 Task: Set the default behaviour for Virtual reality use permission to "Sites can ask to use virtual reality devices and data".
Action: Mouse moved to (1310, 46)
Screenshot: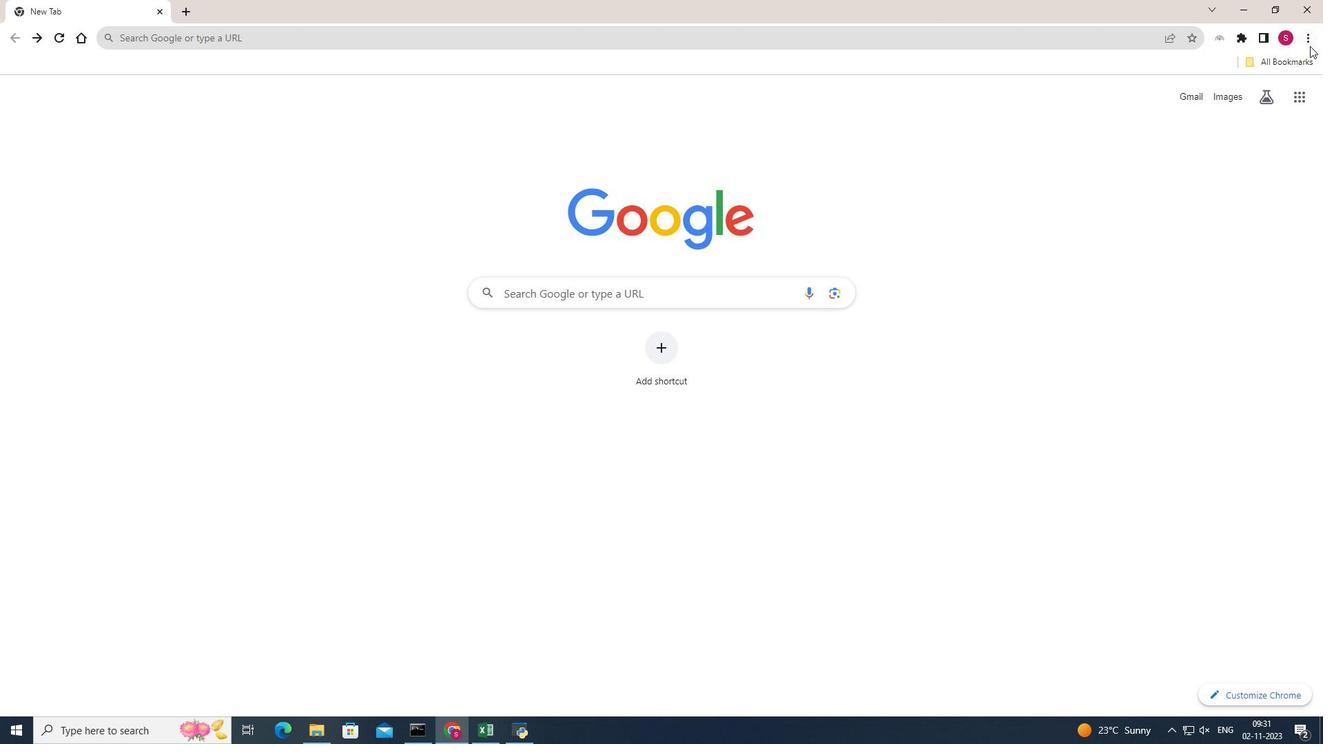 
Action: Mouse pressed left at (1310, 46)
Screenshot: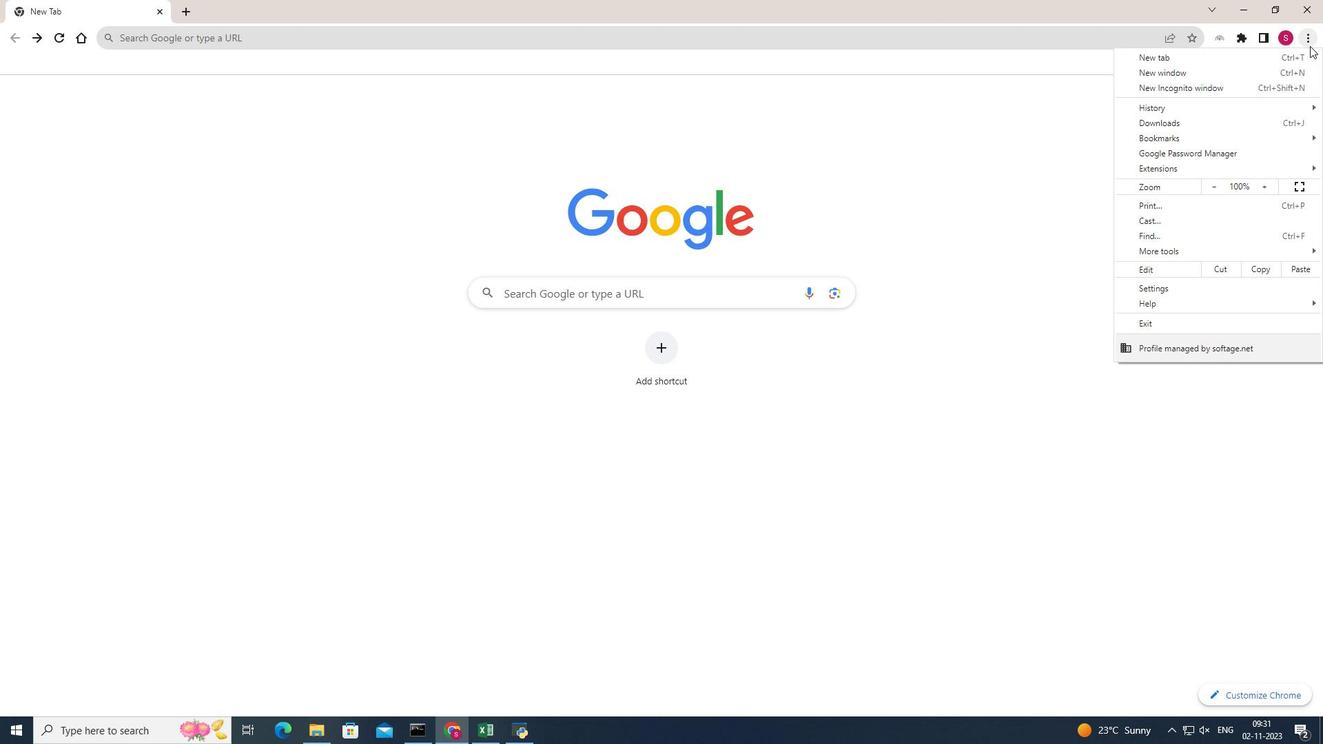 
Action: Mouse moved to (1157, 287)
Screenshot: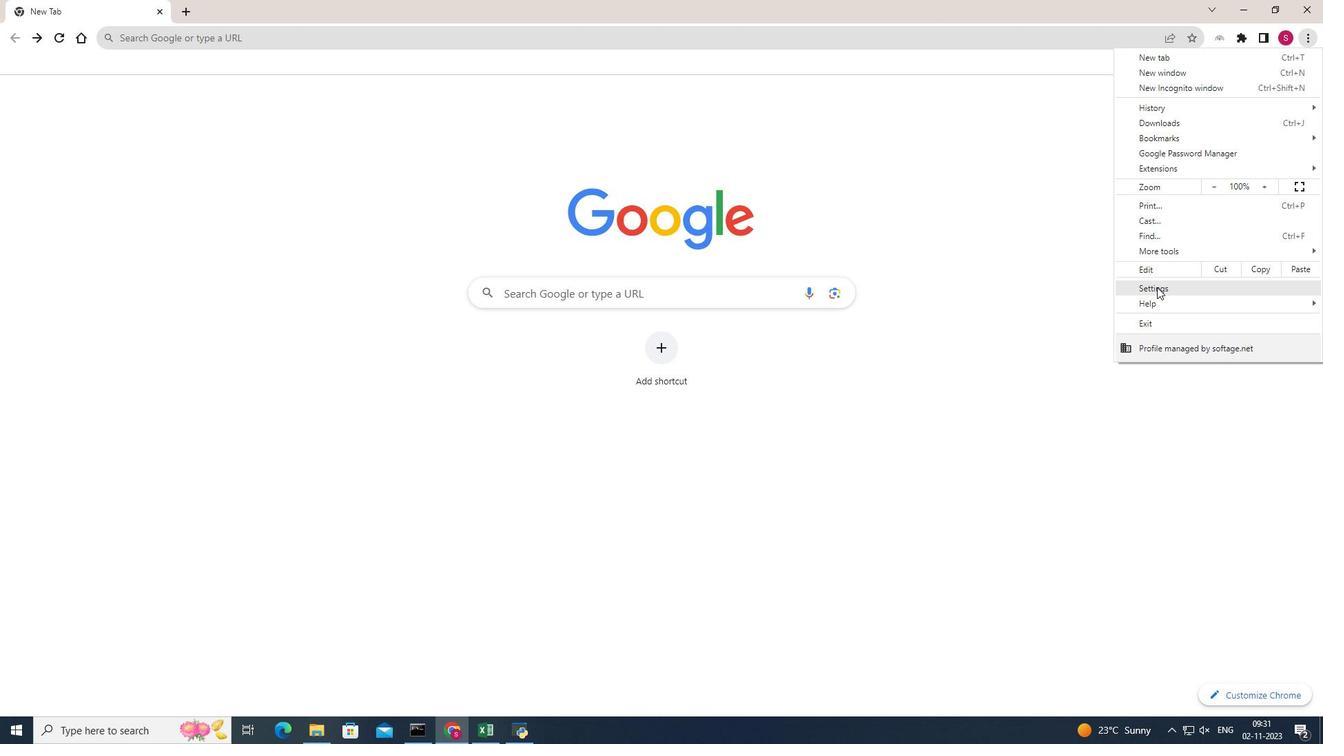 
Action: Mouse pressed left at (1157, 287)
Screenshot: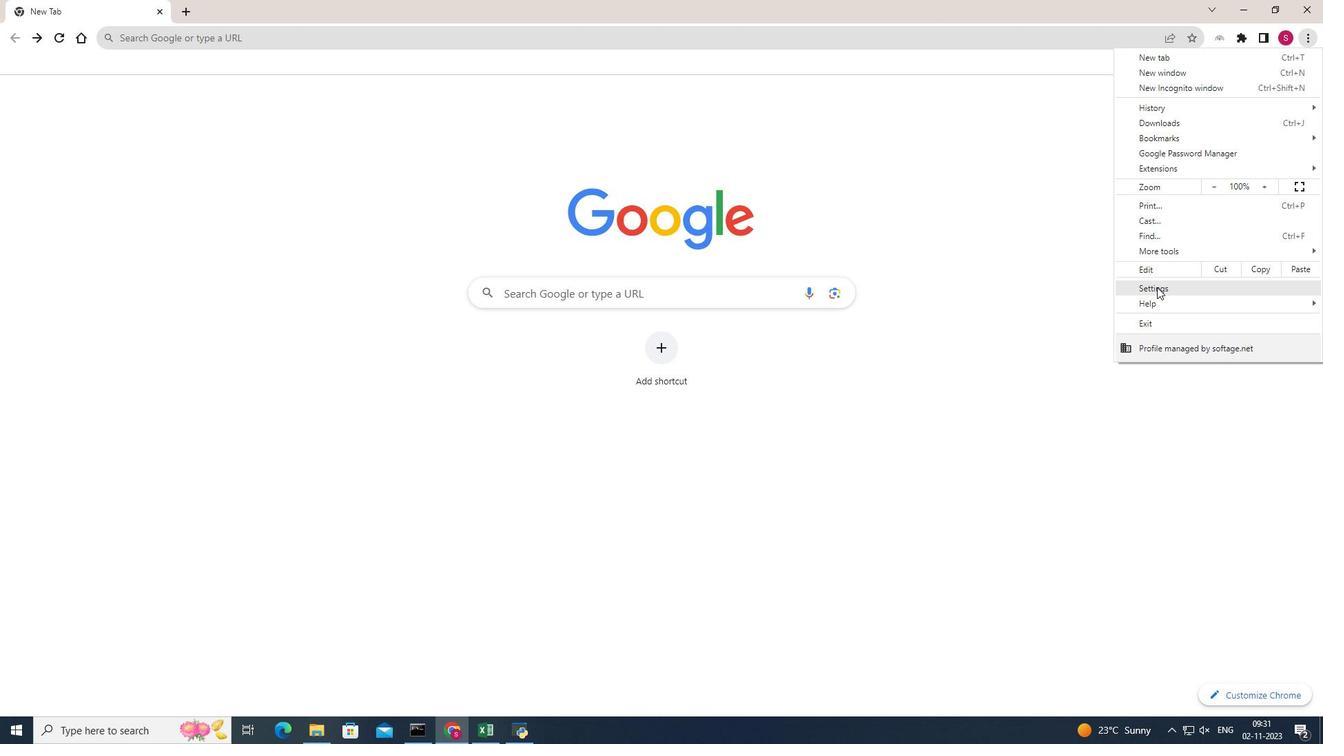 
Action: Mouse moved to (125, 165)
Screenshot: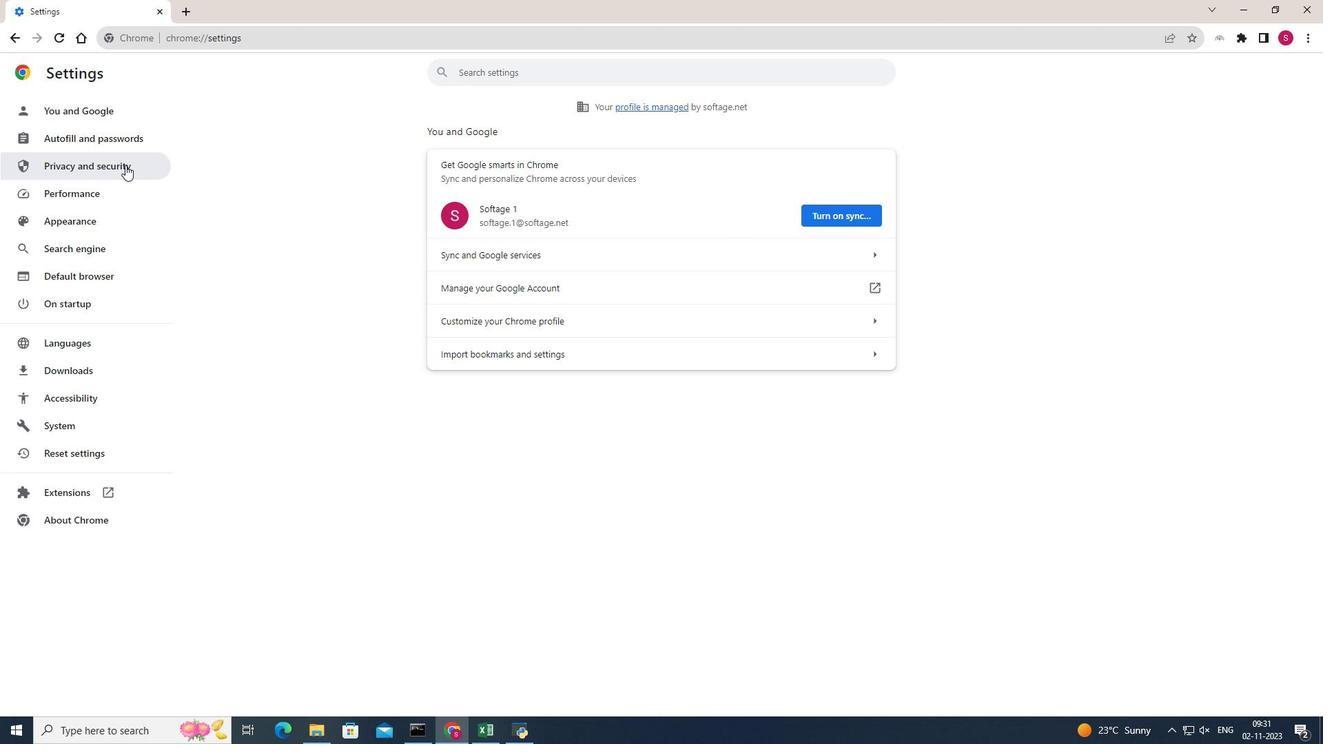 
Action: Mouse pressed left at (125, 165)
Screenshot: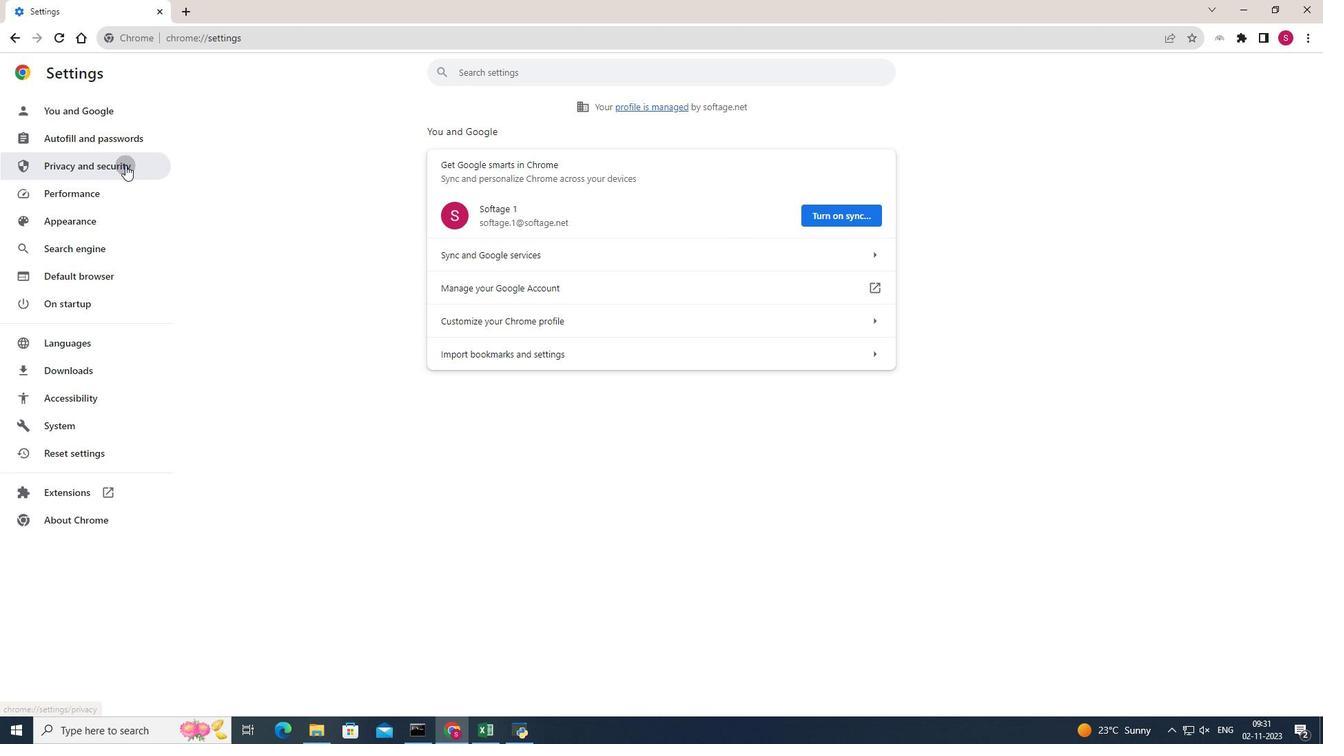 
Action: Mouse moved to (714, 447)
Screenshot: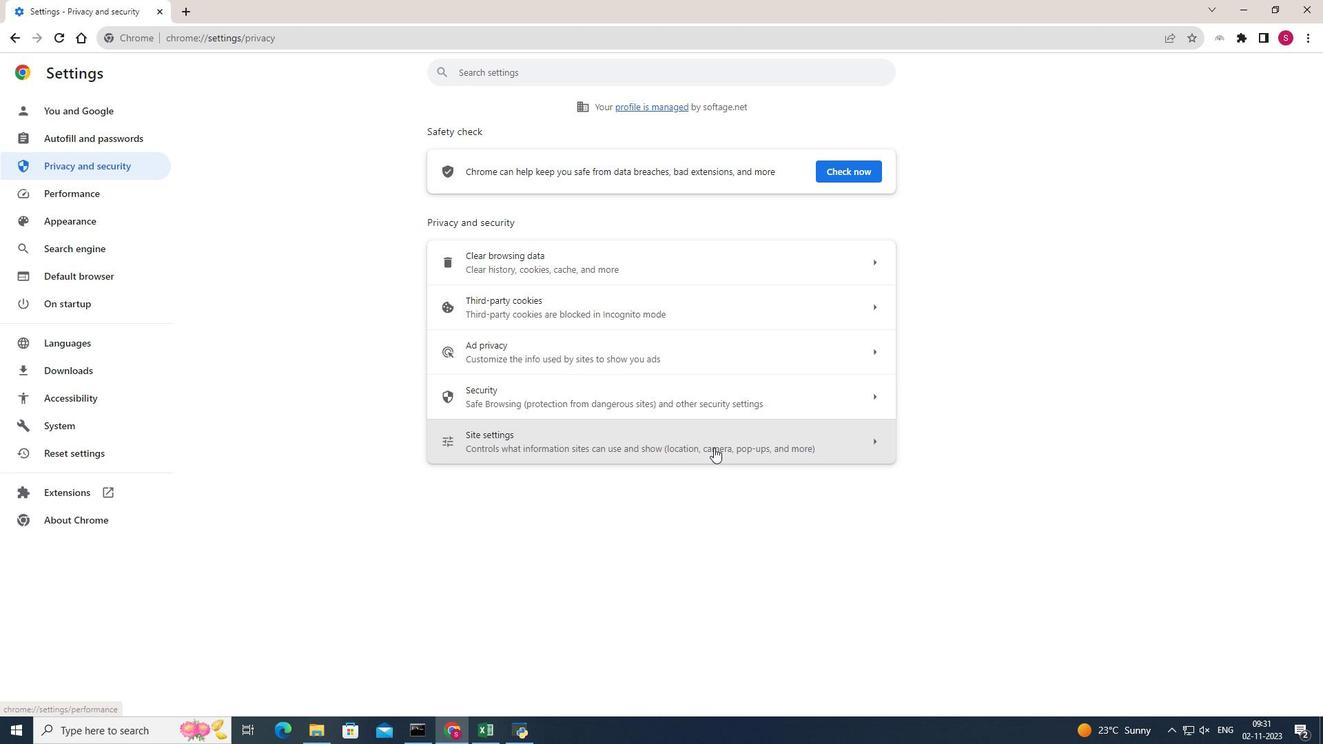 
Action: Mouse pressed left at (714, 447)
Screenshot: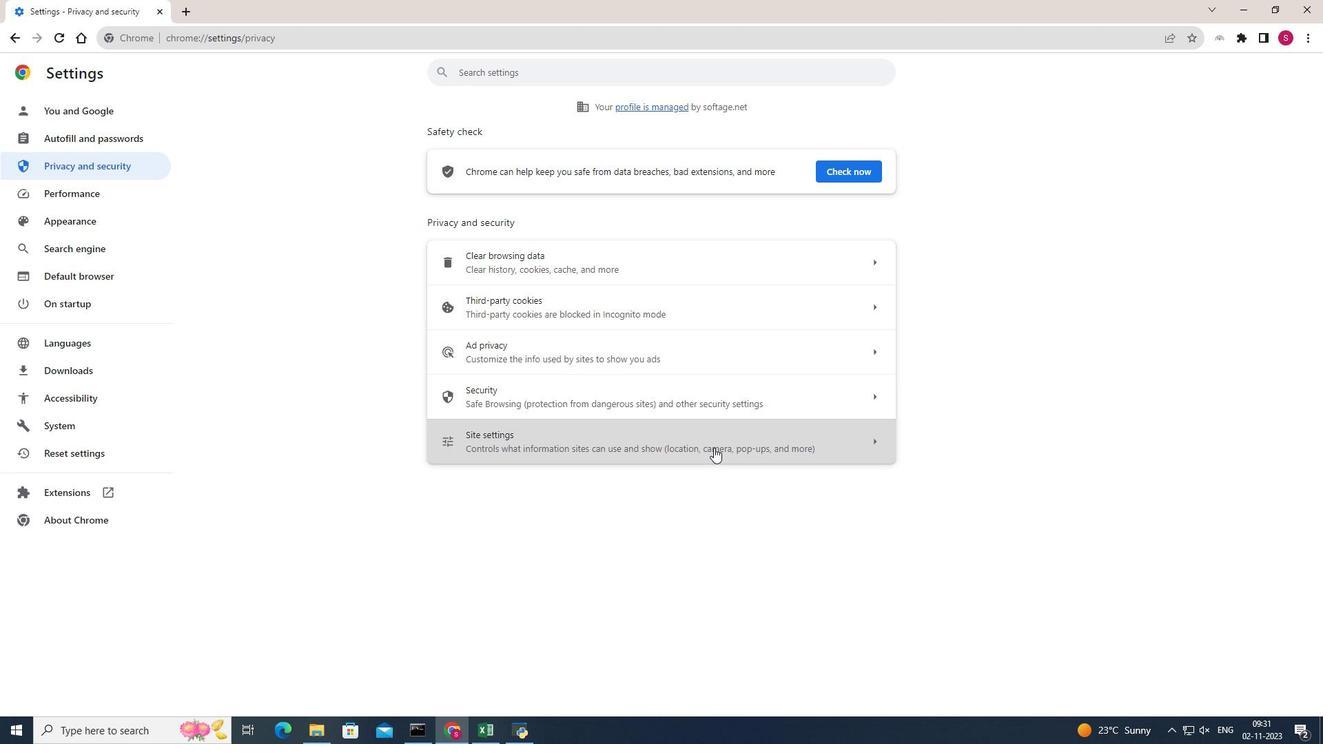 
Action: Mouse scrolled (714, 447) with delta (0, 0)
Screenshot: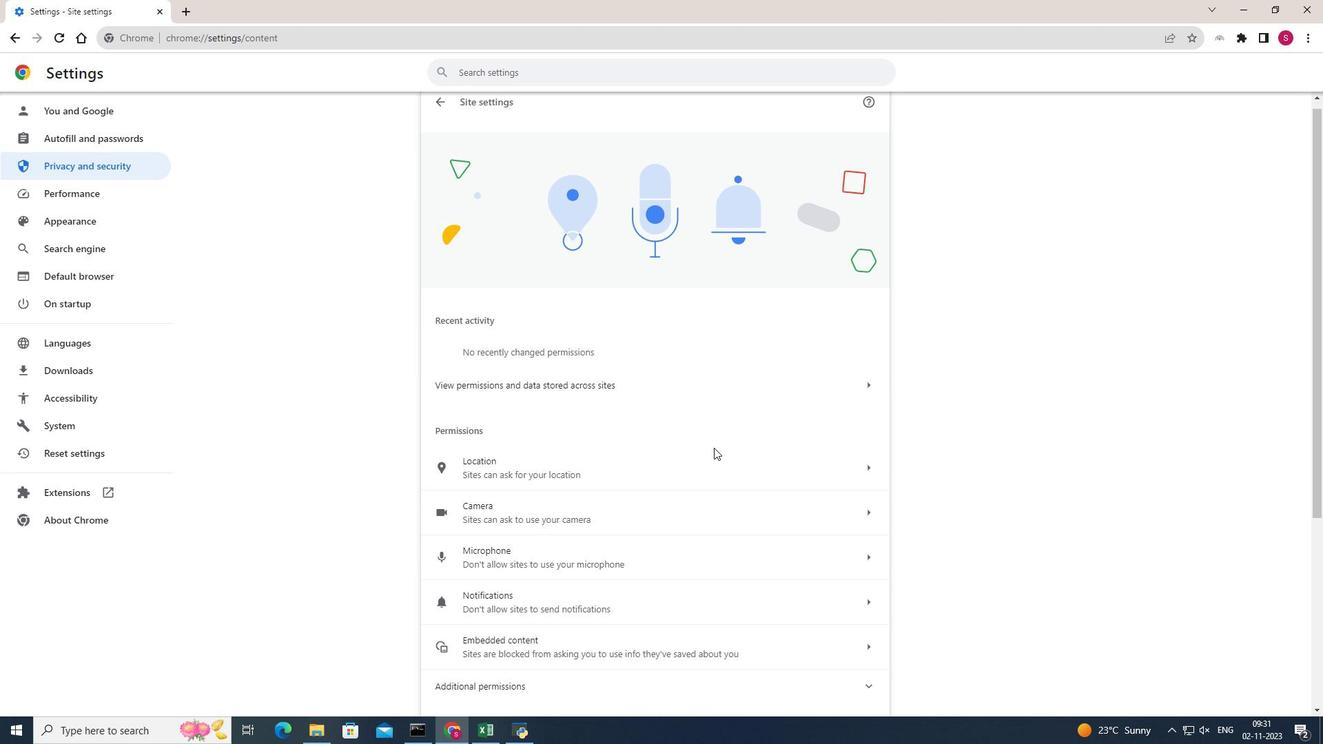 
Action: Mouse scrolled (714, 447) with delta (0, 0)
Screenshot: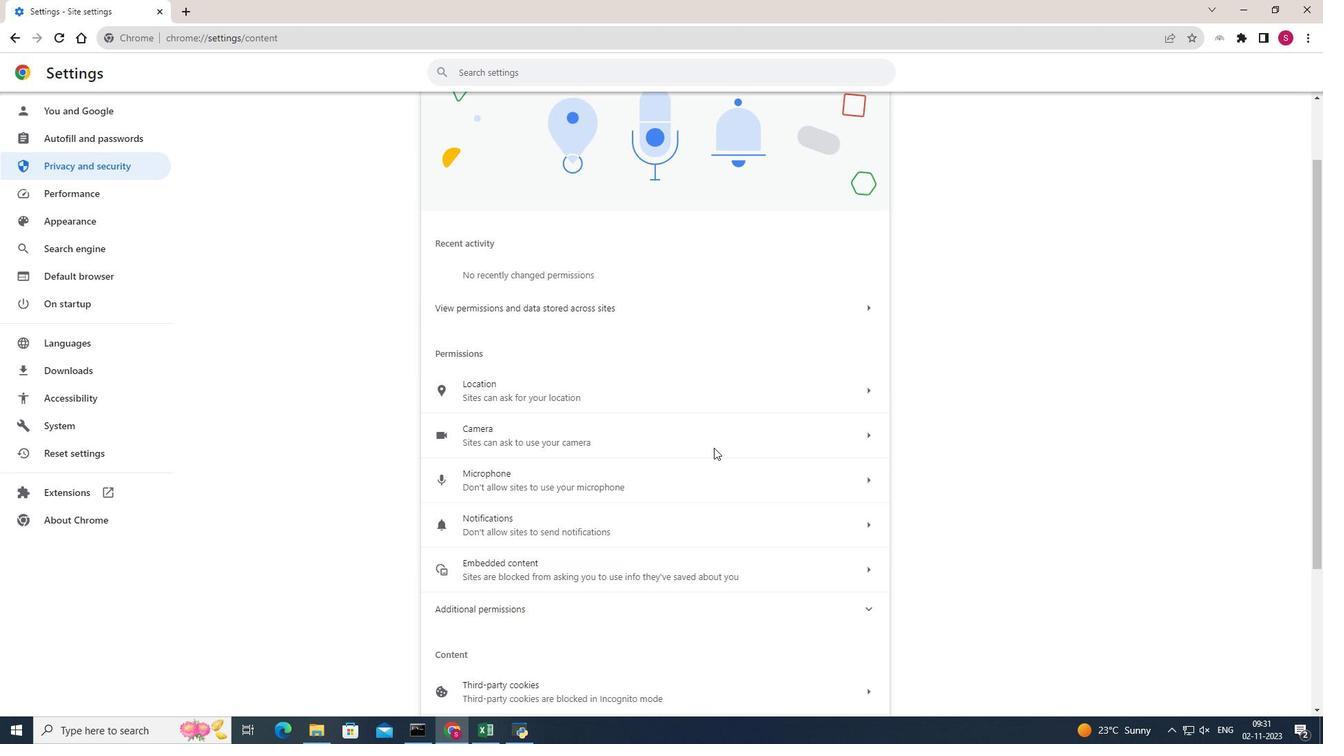 
Action: Mouse scrolled (714, 447) with delta (0, 0)
Screenshot: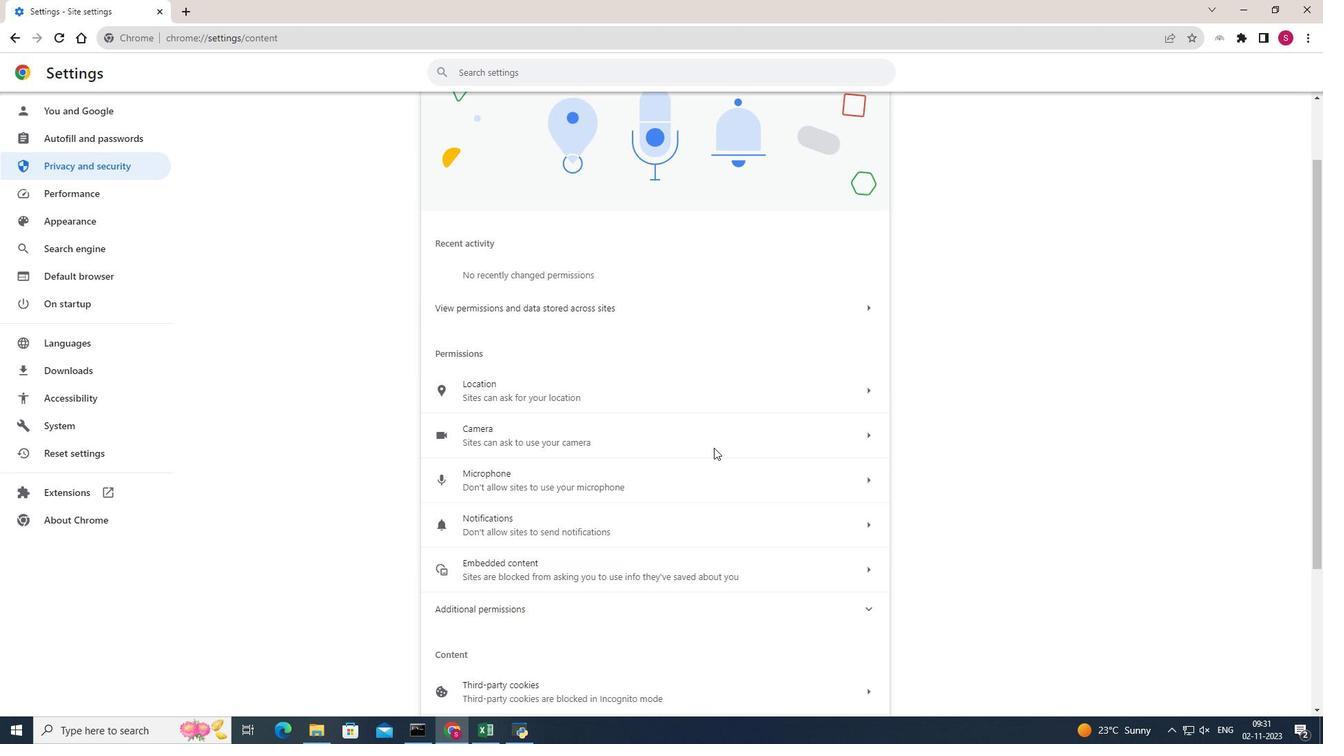
Action: Mouse scrolled (714, 447) with delta (0, 0)
Screenshot: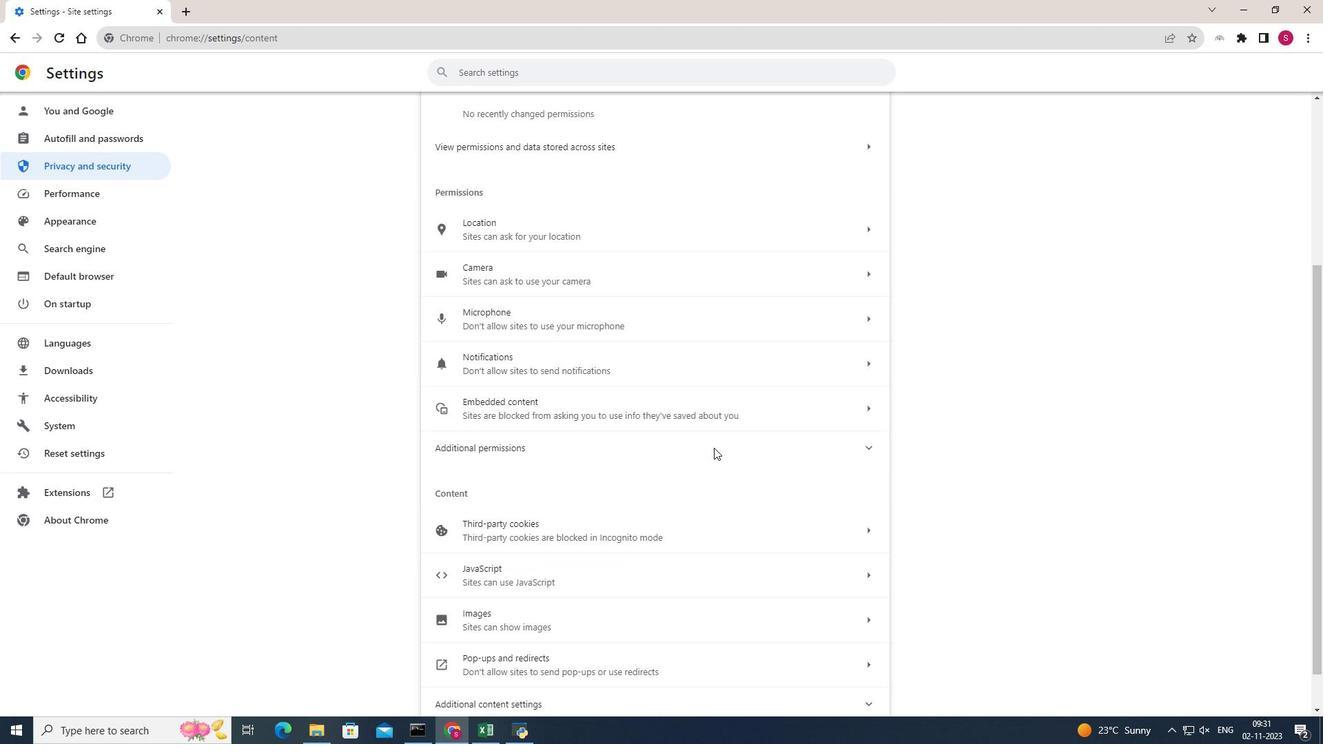 
Action: Mouse scrolled (714, 447) with delta (0, 0)
Screenshot: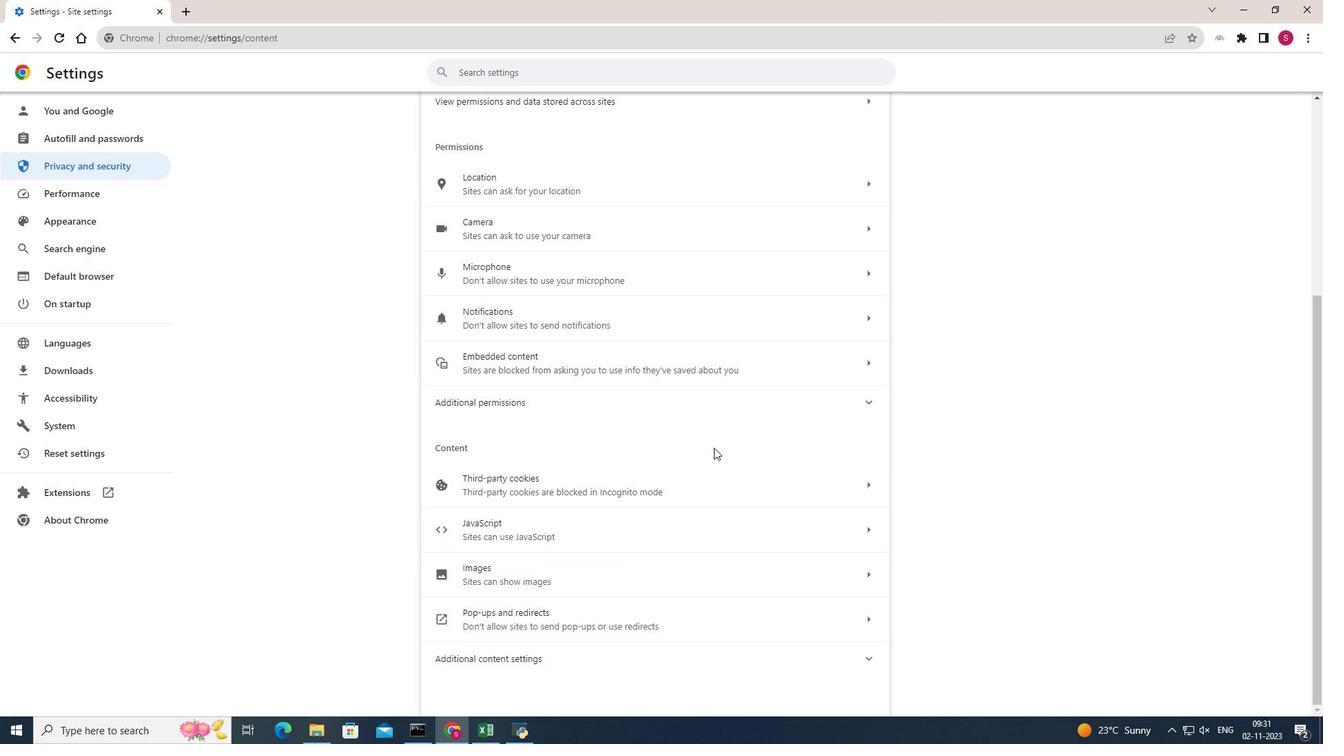
Action: Mouse moved to (530, 393)
Screenshot: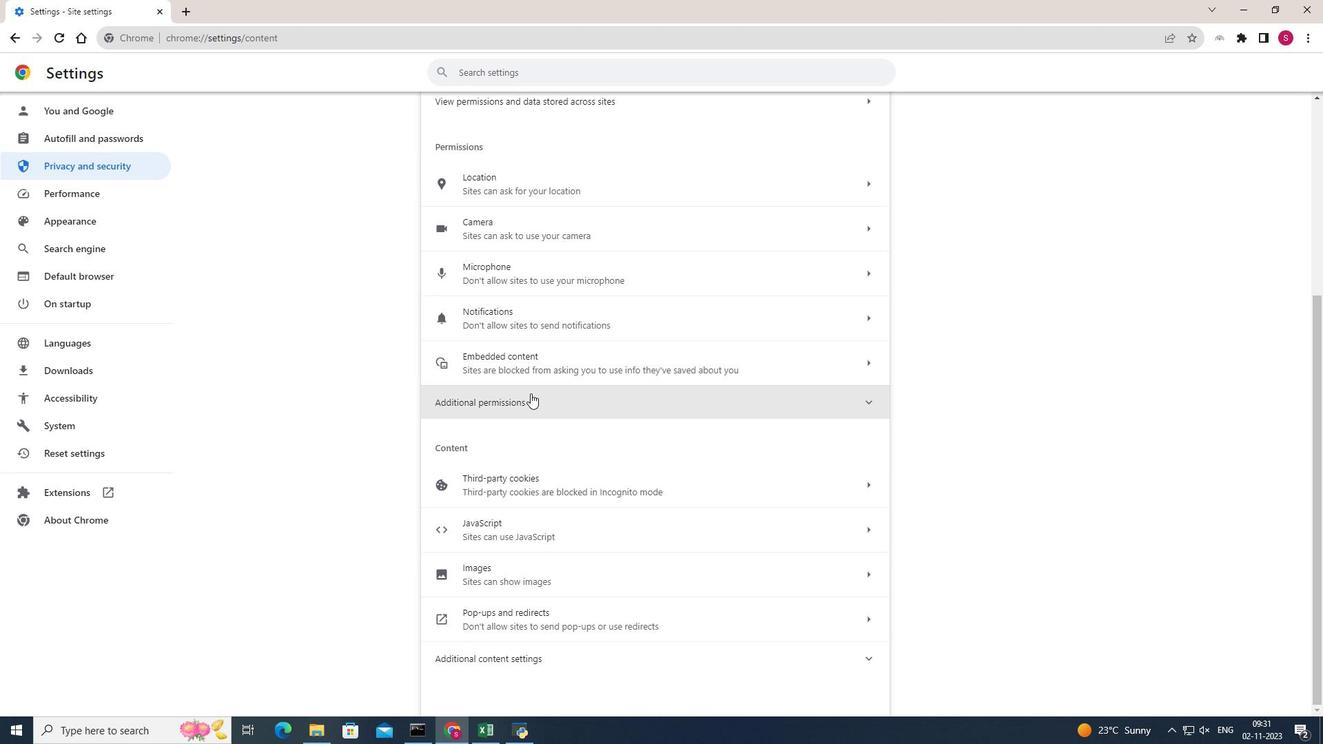 
Action: Mouse pressed left at (530, 393)
Screenshot: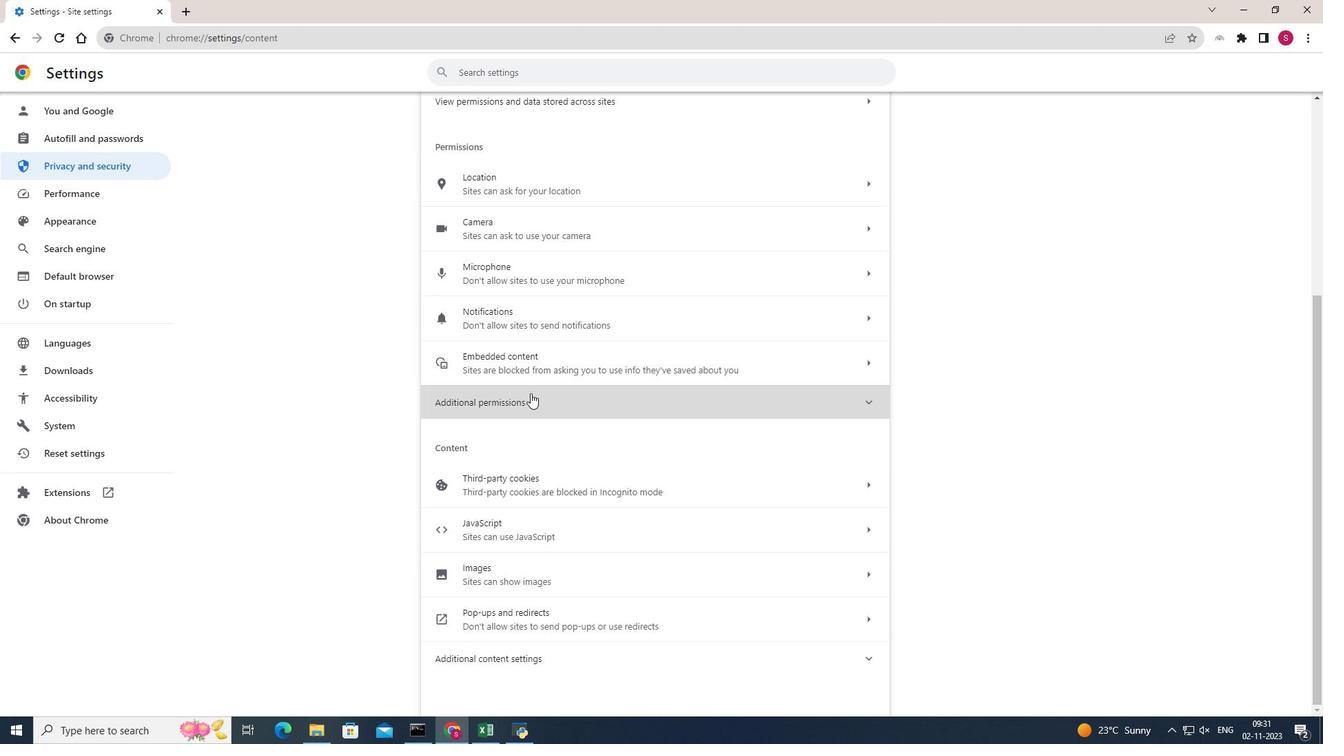 
Action: Mouse scrolled (530, 392) with delta (0, 0)
Screenshot: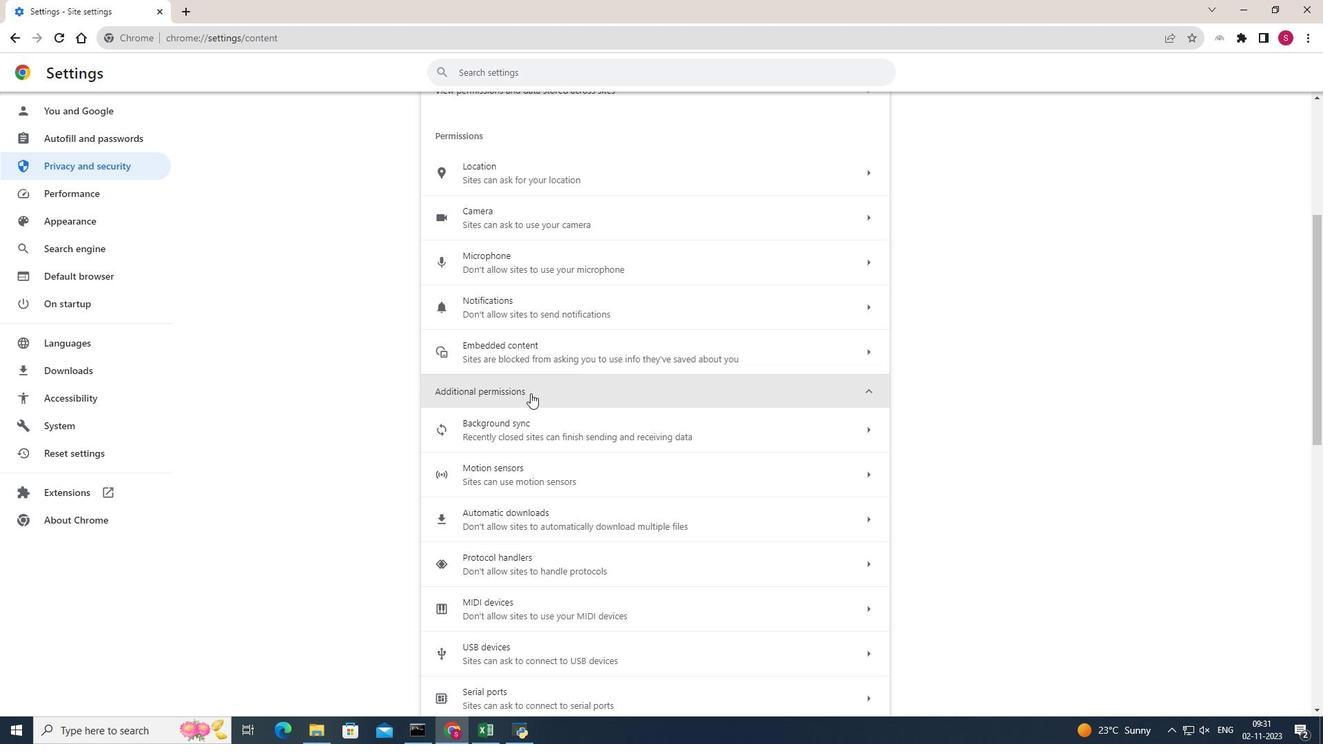 
Action: Mouse scrolled (530, 392) with delta (0, 0)
Screenshot: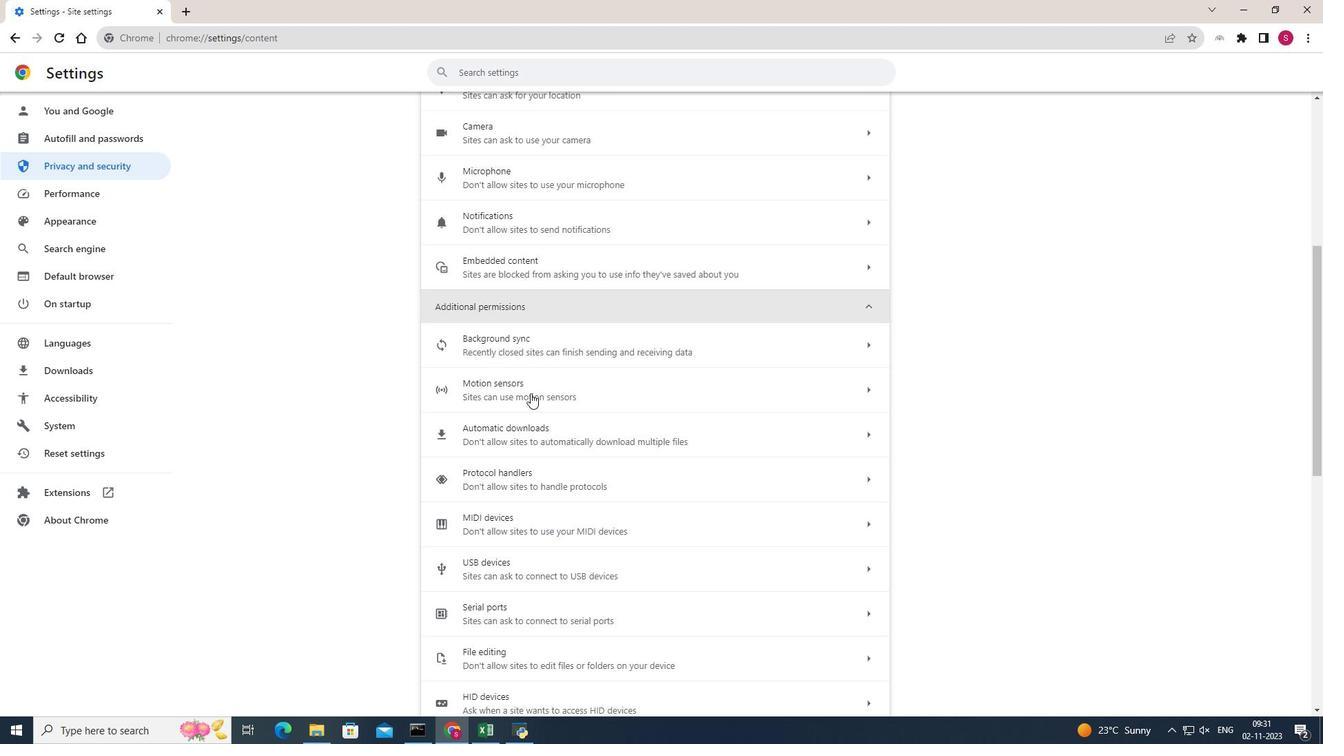 
Action: Mouse scrolled (530, 392) with delta (0, 0)
Screenshot: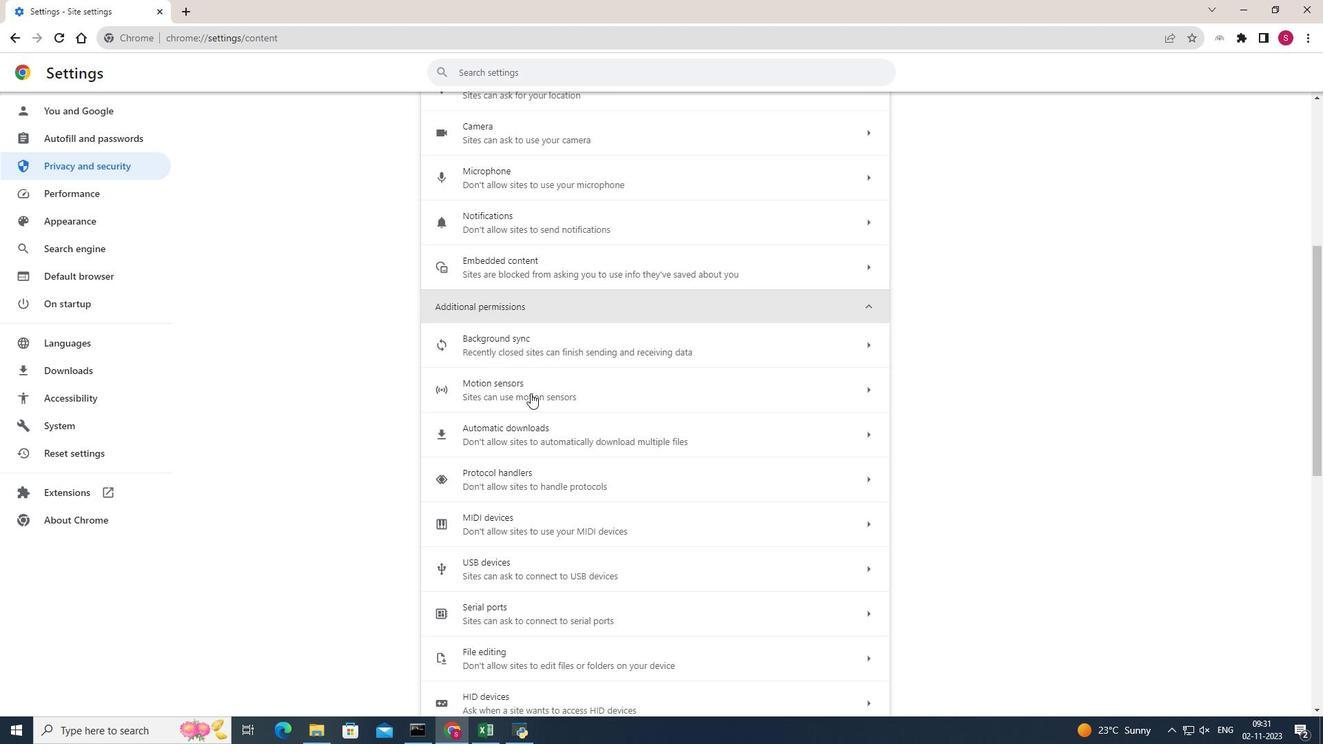 
Action: Mouse scrolled (530, 392) with delta (0, 0)
Screenshot: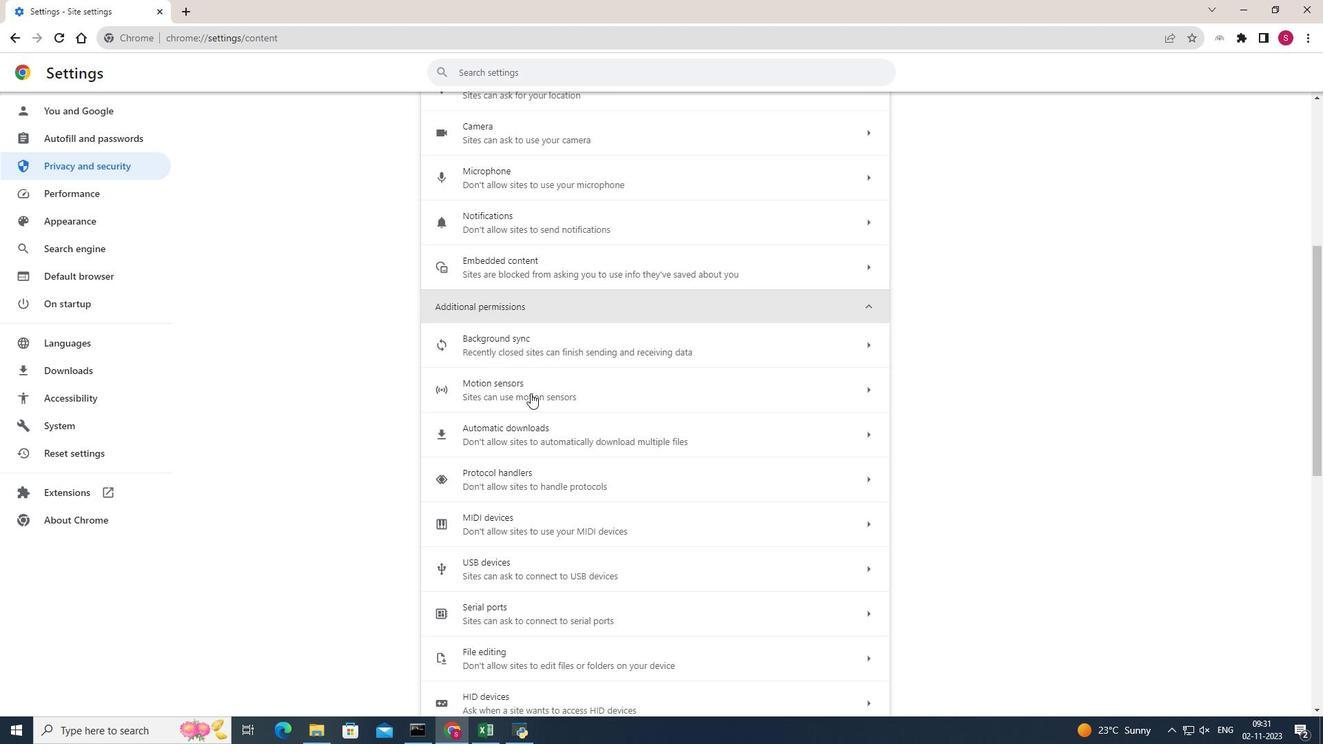 
Action: Mouse scrolled (530, 392) with delta (0, 0)
Screenshot: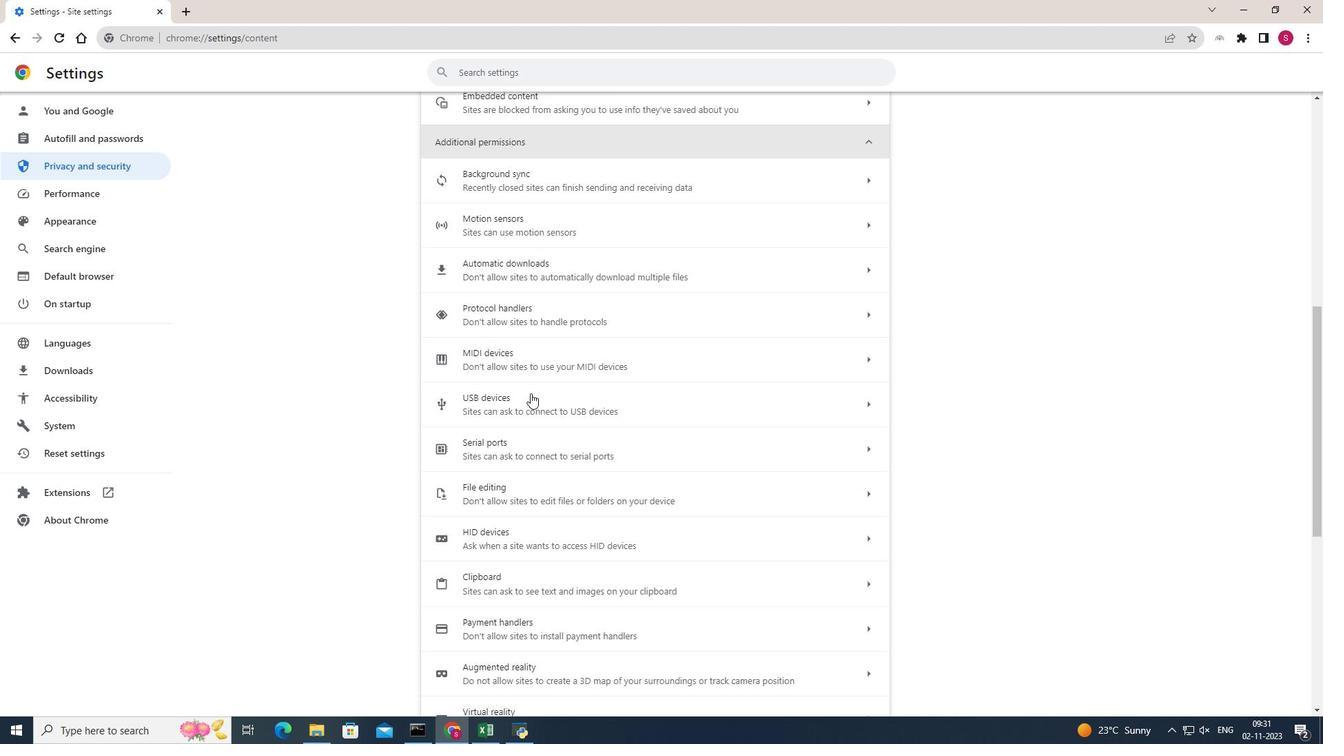 
Action: Mouse scrolled (530, 392) with delta (0, 0)
Screenshot: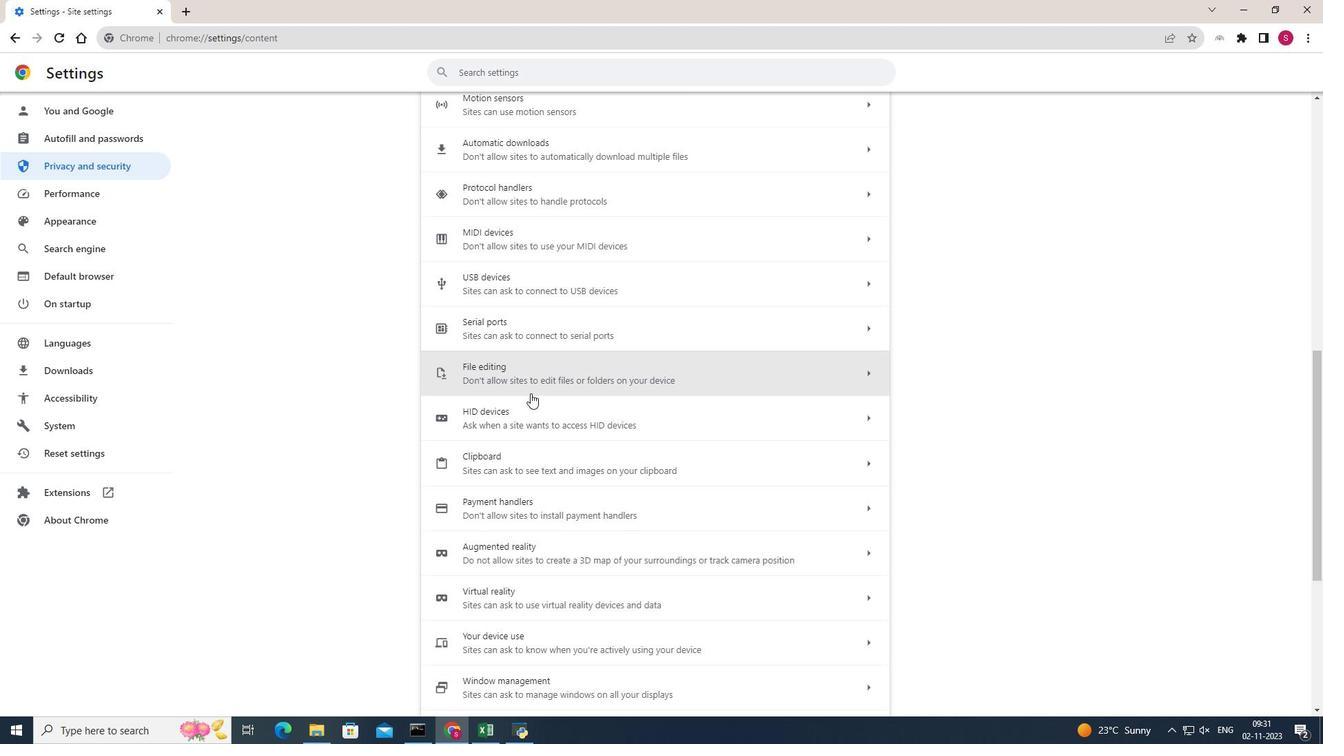
Action: Mouse scrolled (530, 392) with delta (0, 0)
Screenshot: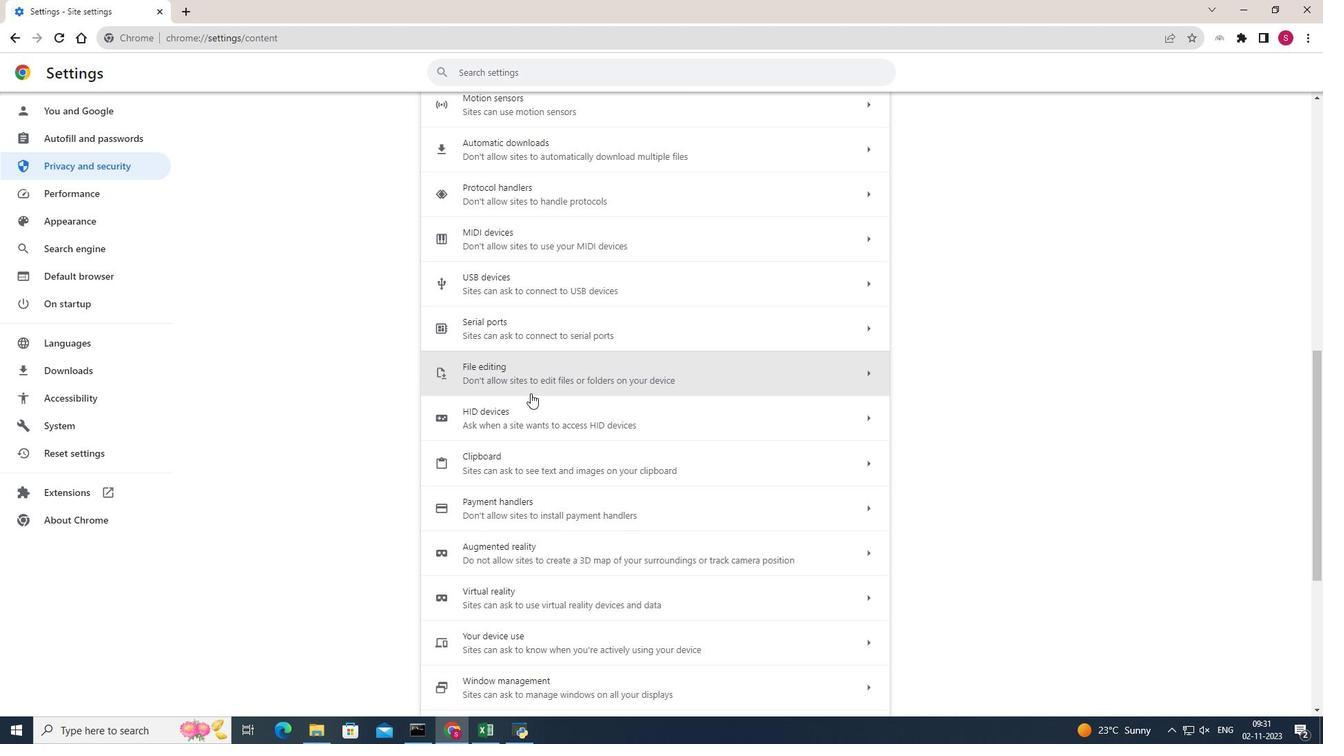 
Action: Mouse scrolled (530, 392) with delta (0, 0)
Screenshot: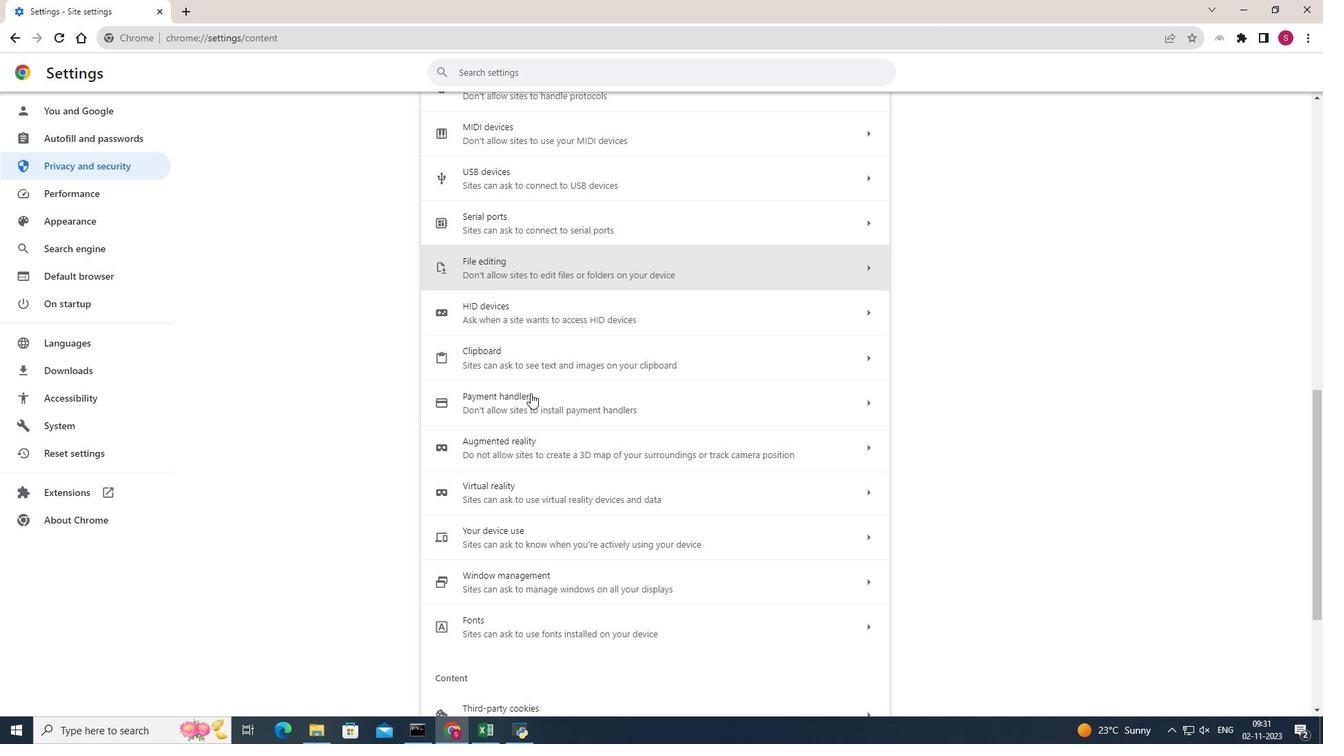 
Action: Mouse moved to (530, 431)
Screenshot: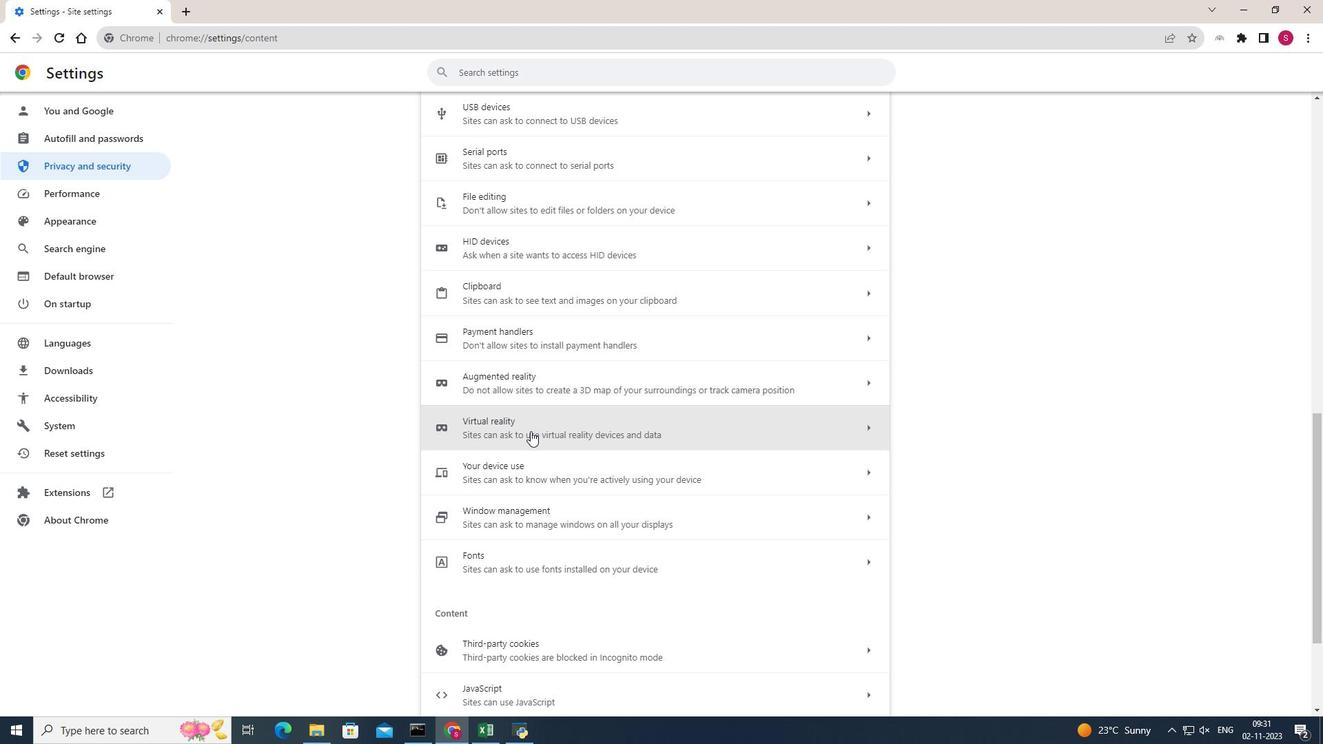 
Action: Mouse pressed left at (530, 431)
Screenshot: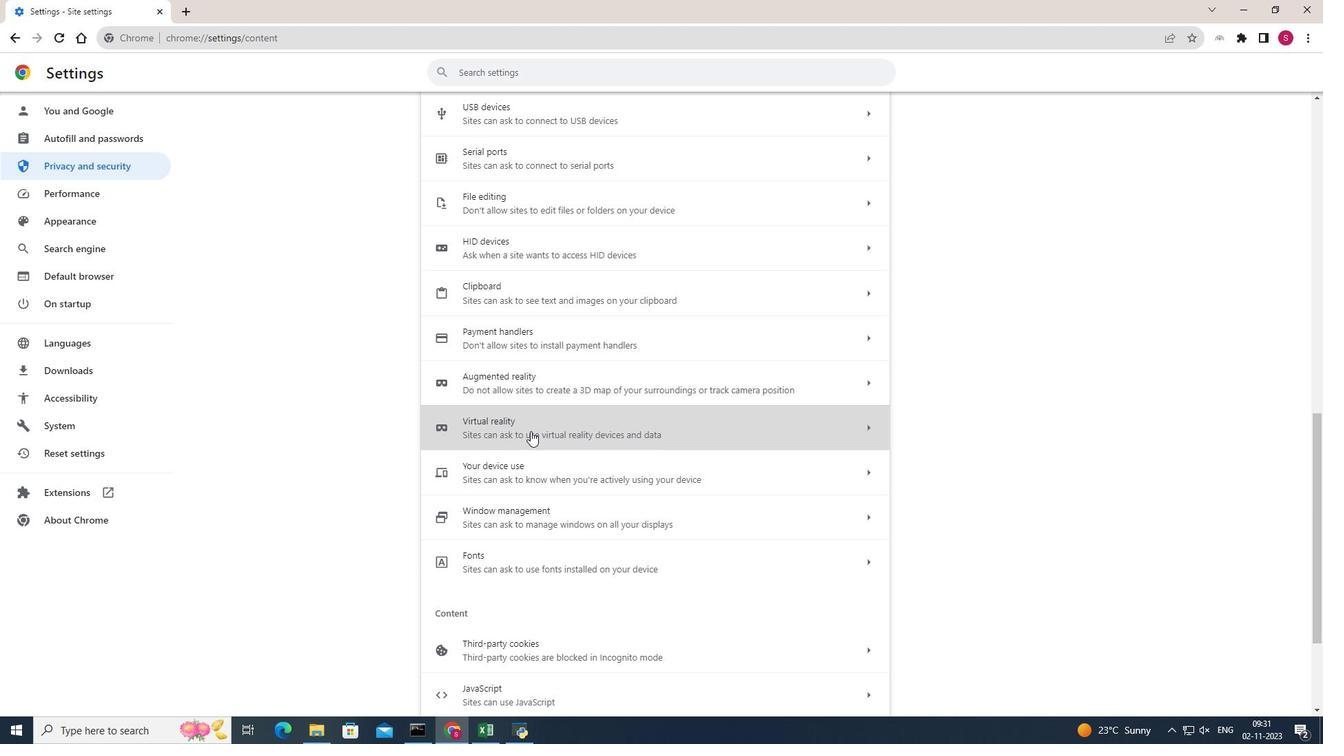 
Action: Mouse moved to (445, 235)
Screenshot: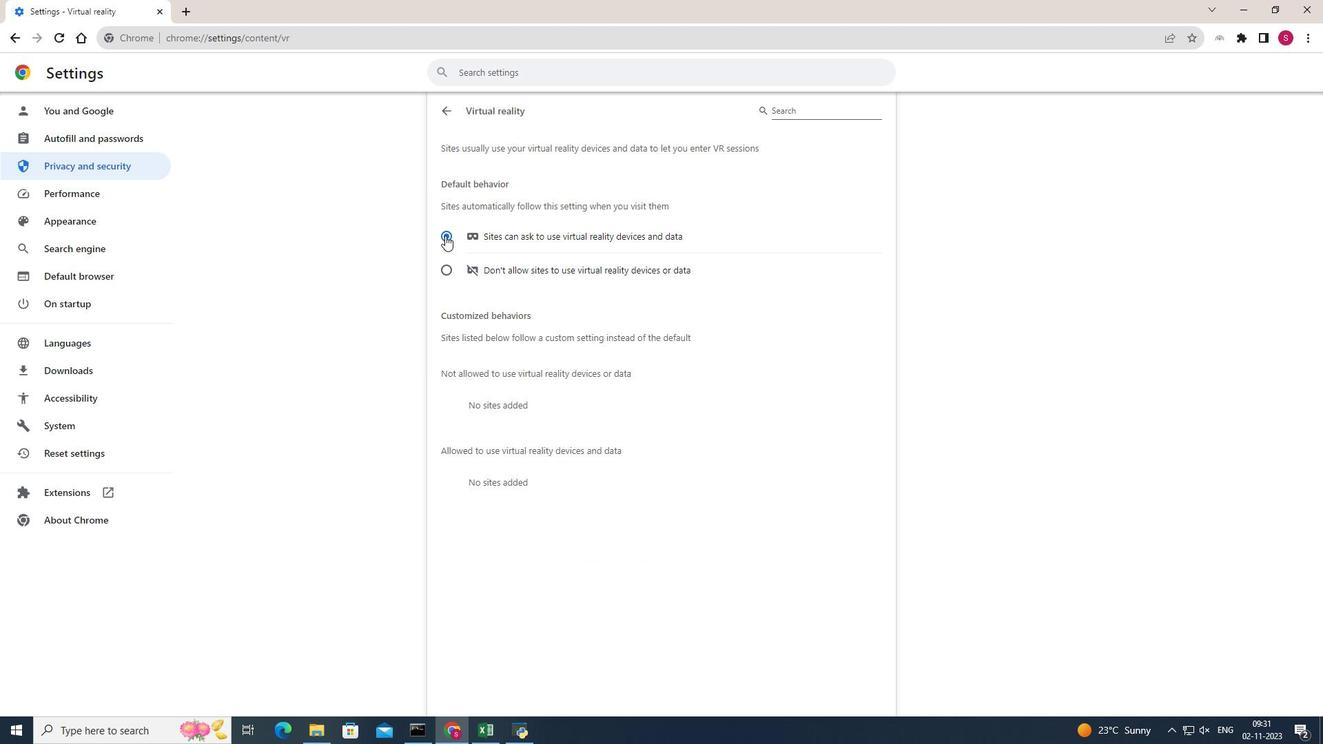 
Action: Mouse pressed left at (445, 235)
Screenshot: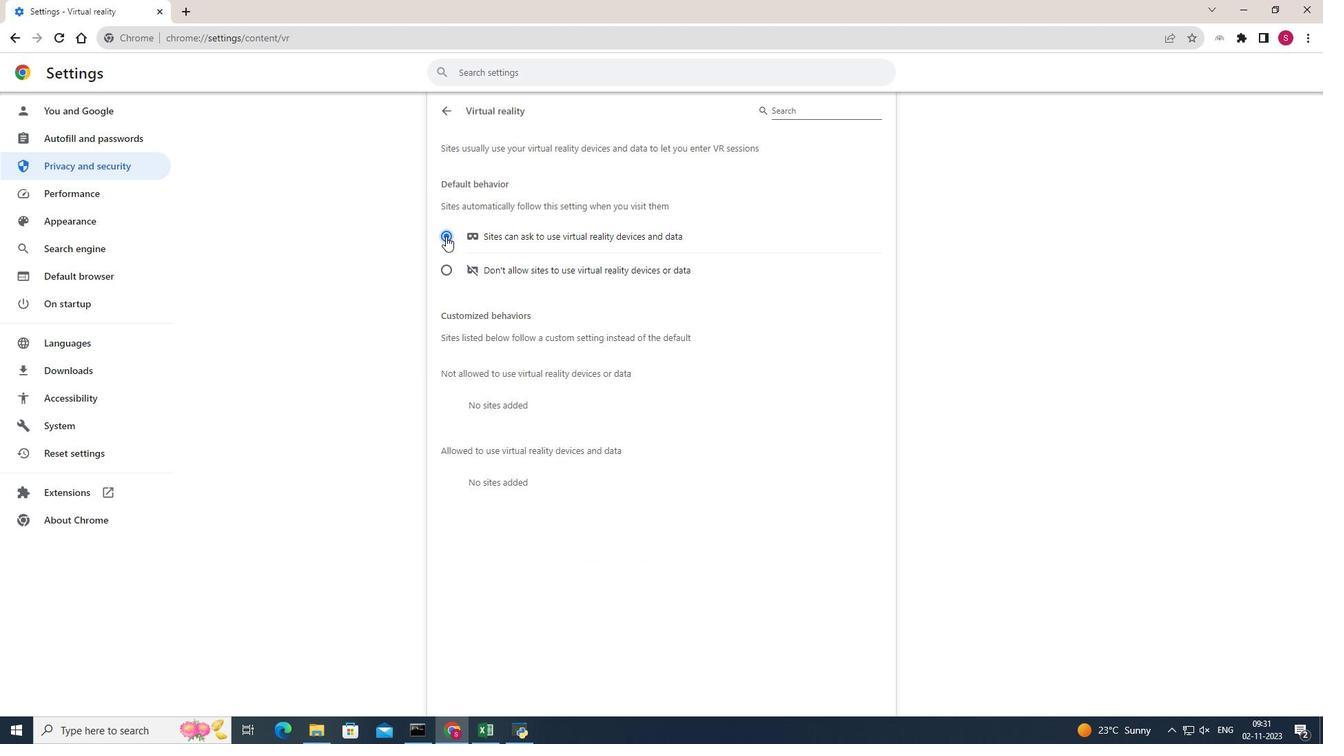 
Action: Mouse moved to (445, 236)
Screenshot: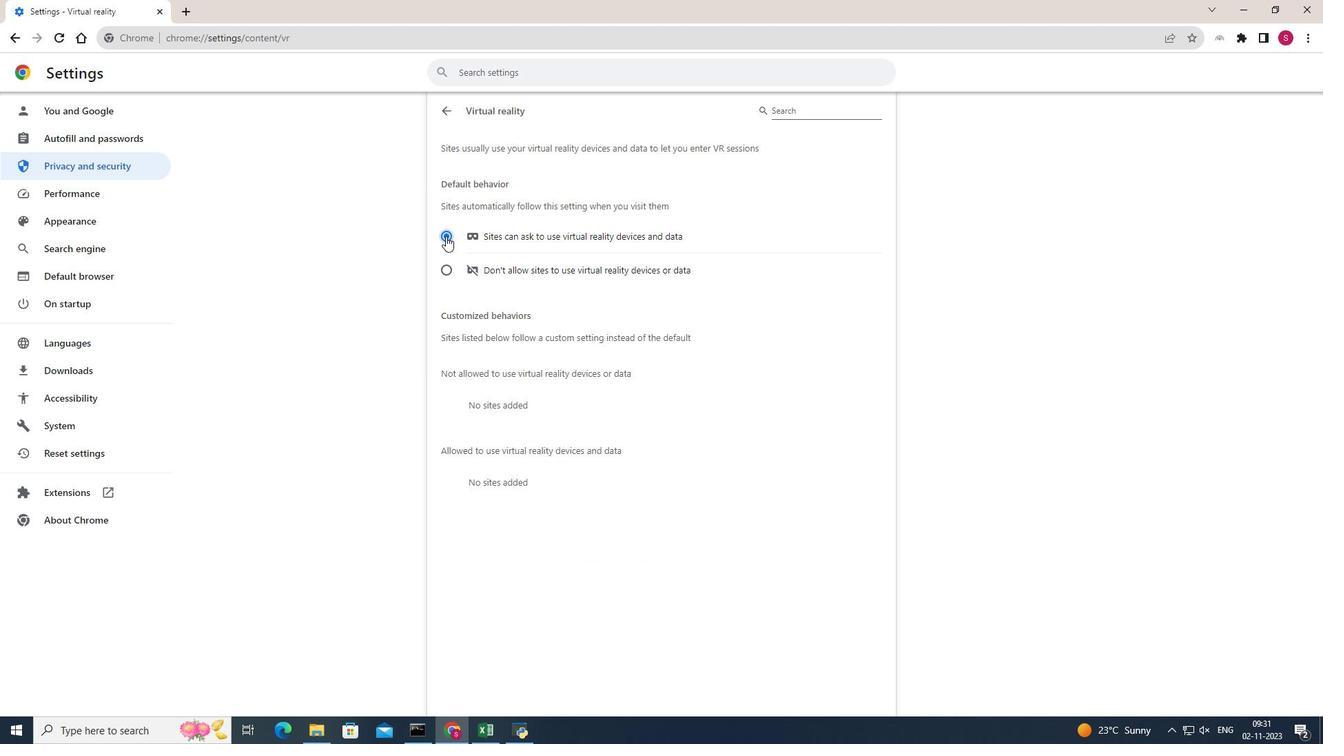 
